 Task: Select Search With Google
Action: Mouse moved to (859, 341)
Screenshot: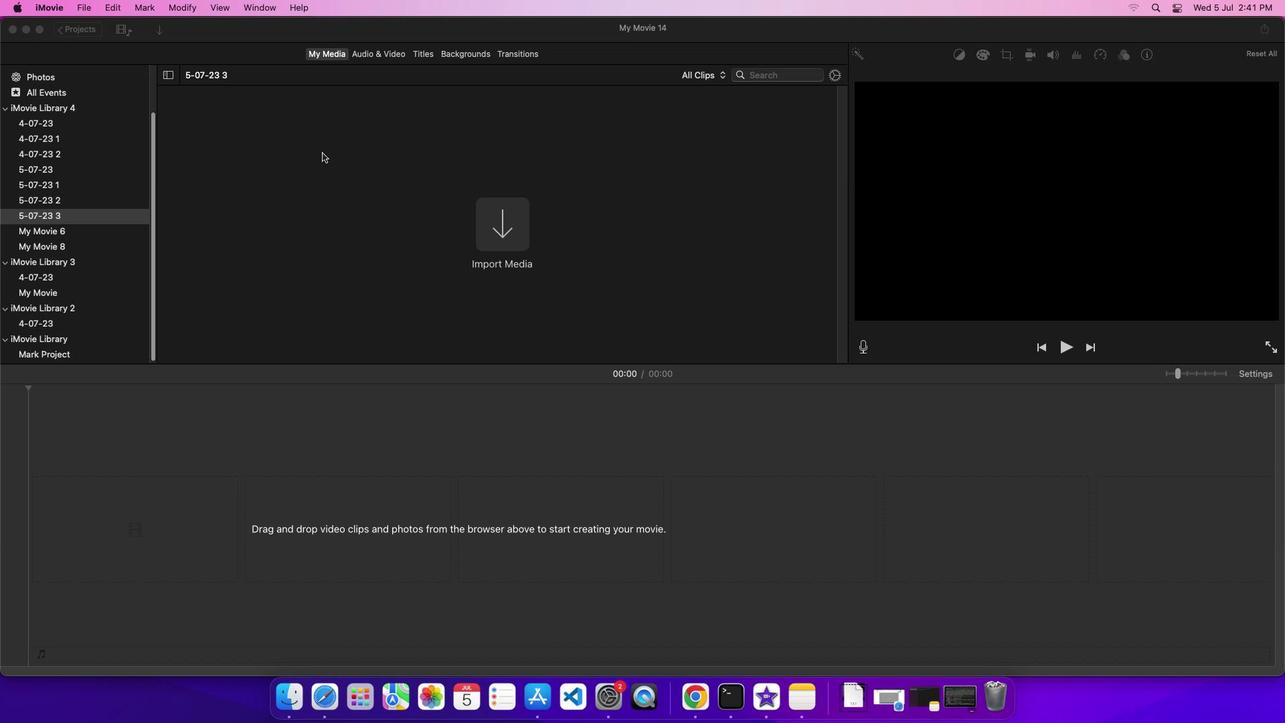 
Action: Mouse pressed left at (859, 341)
Screenshot: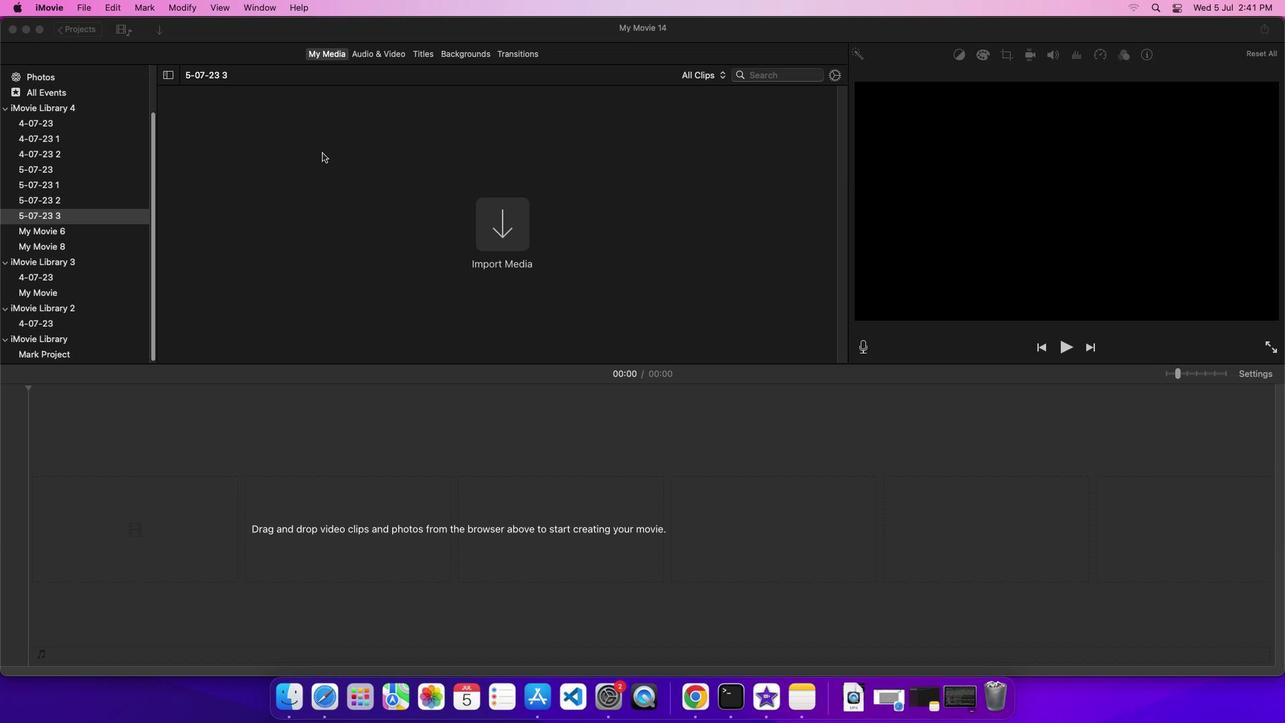 
Action: Mouse moved to (859, 341)
Screenshot: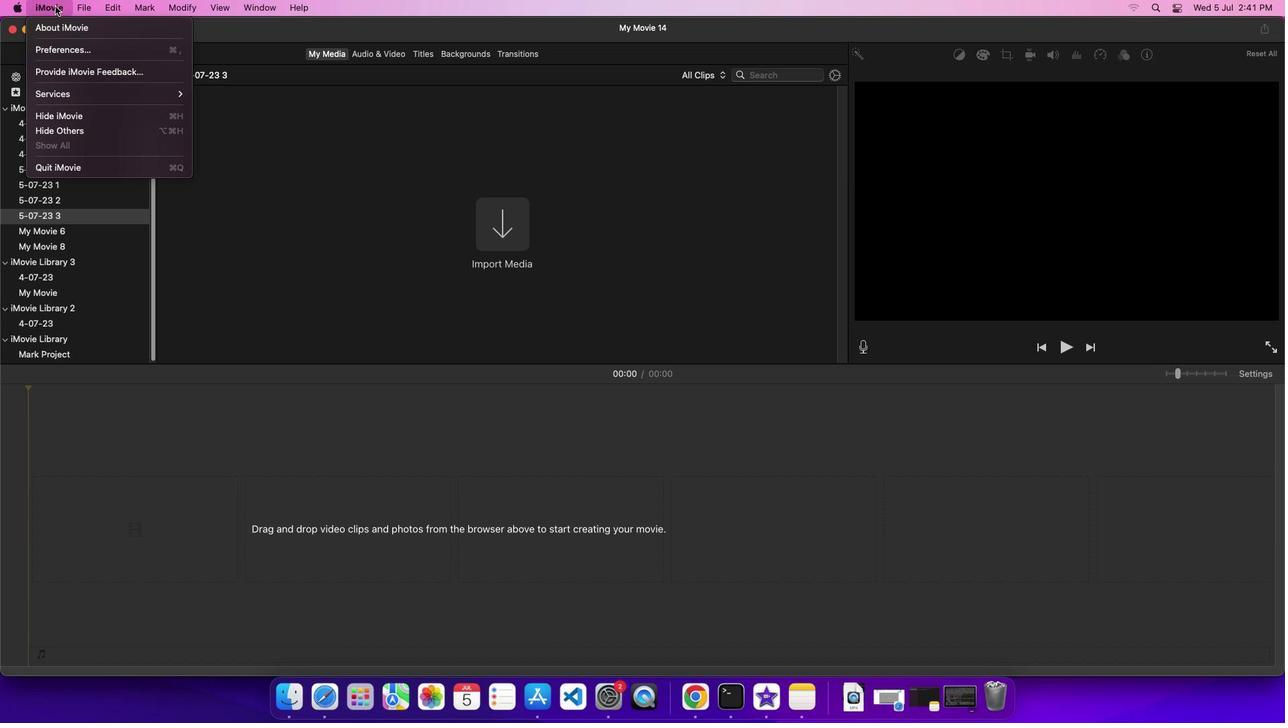 
Action: Mouse pressed left at (859, 341)
Screenshot: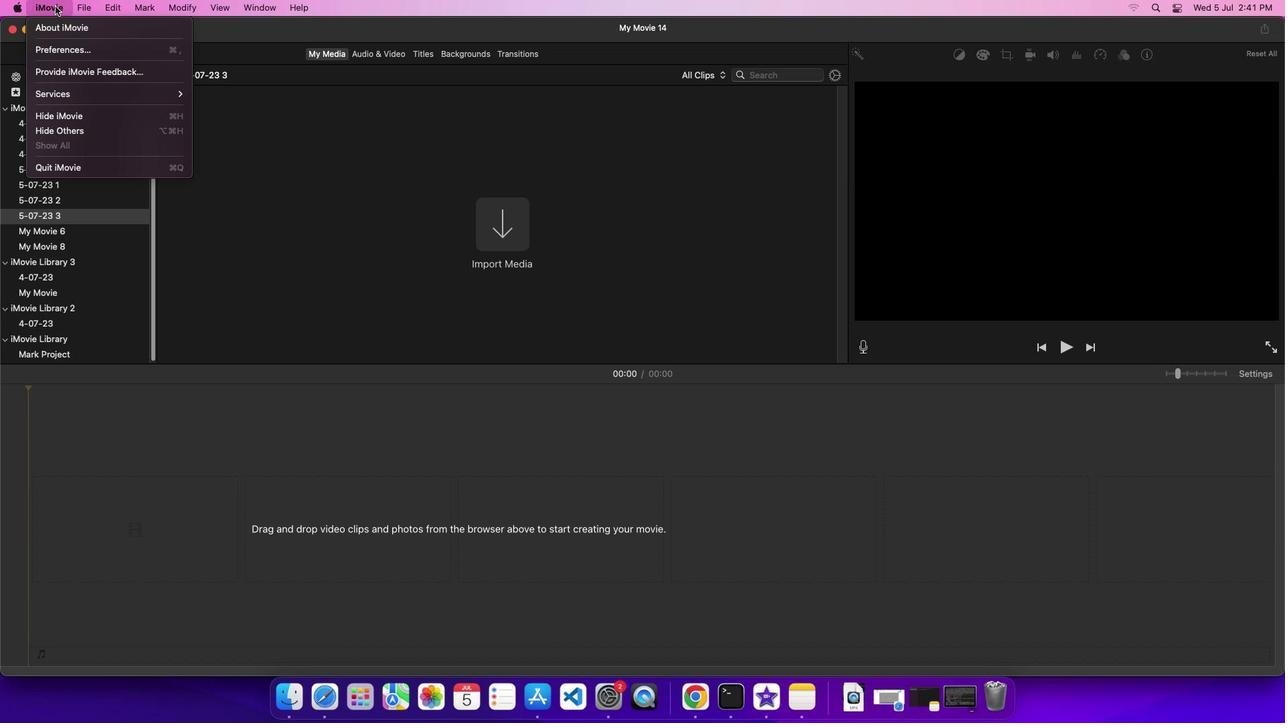
Action: Mouse moved to (859, 341)
Screenshot: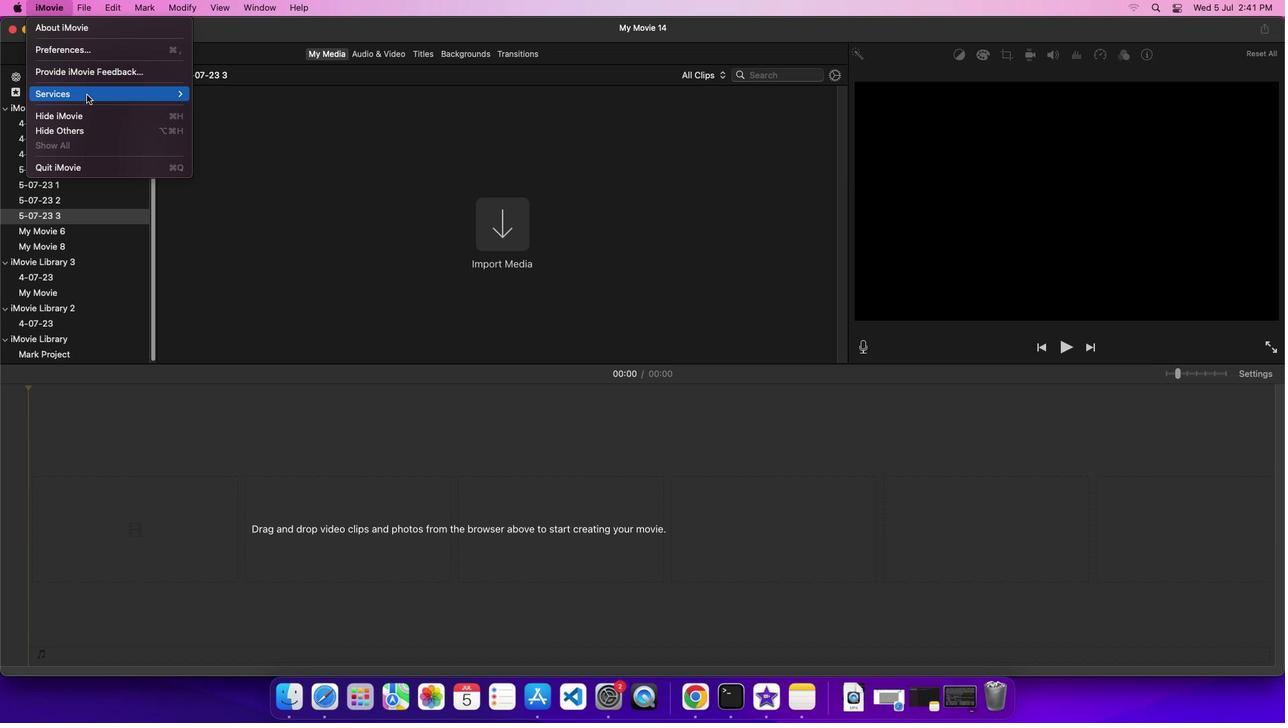 
Action: Mouse pressed left at (859, 341)
Screenshot: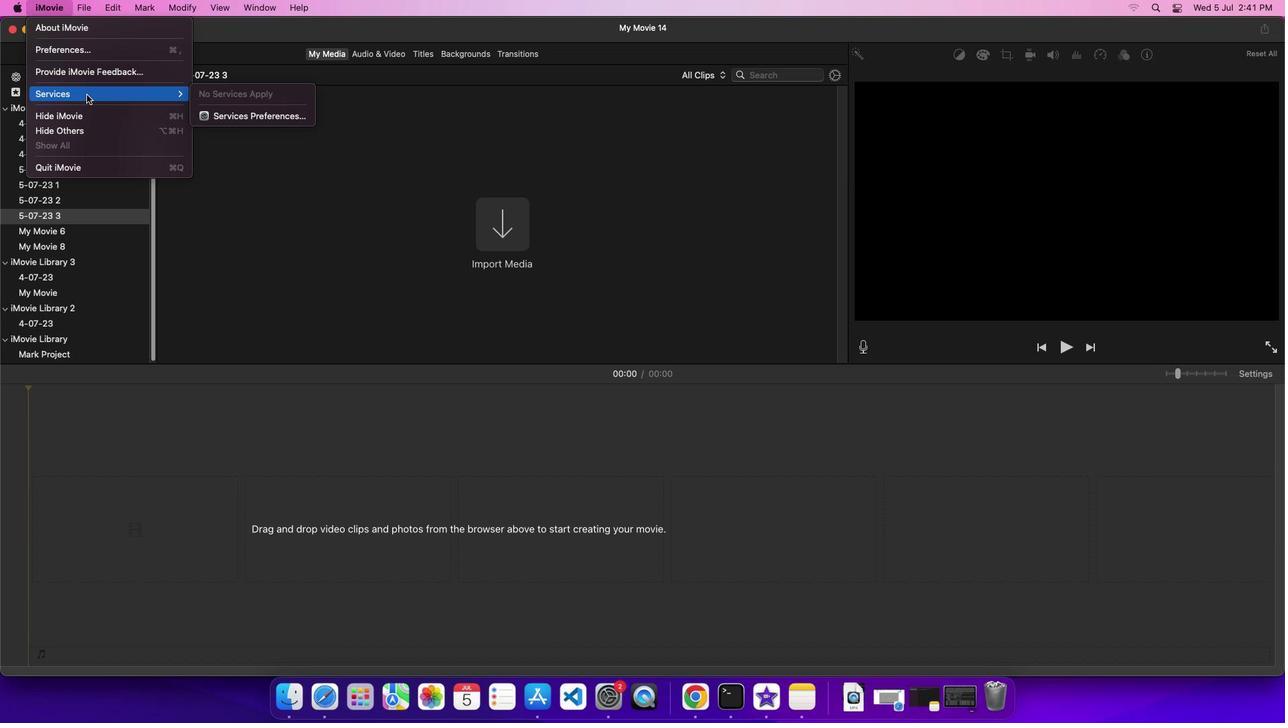 
Action: Mouse moved to (859, 341)
Screenshot: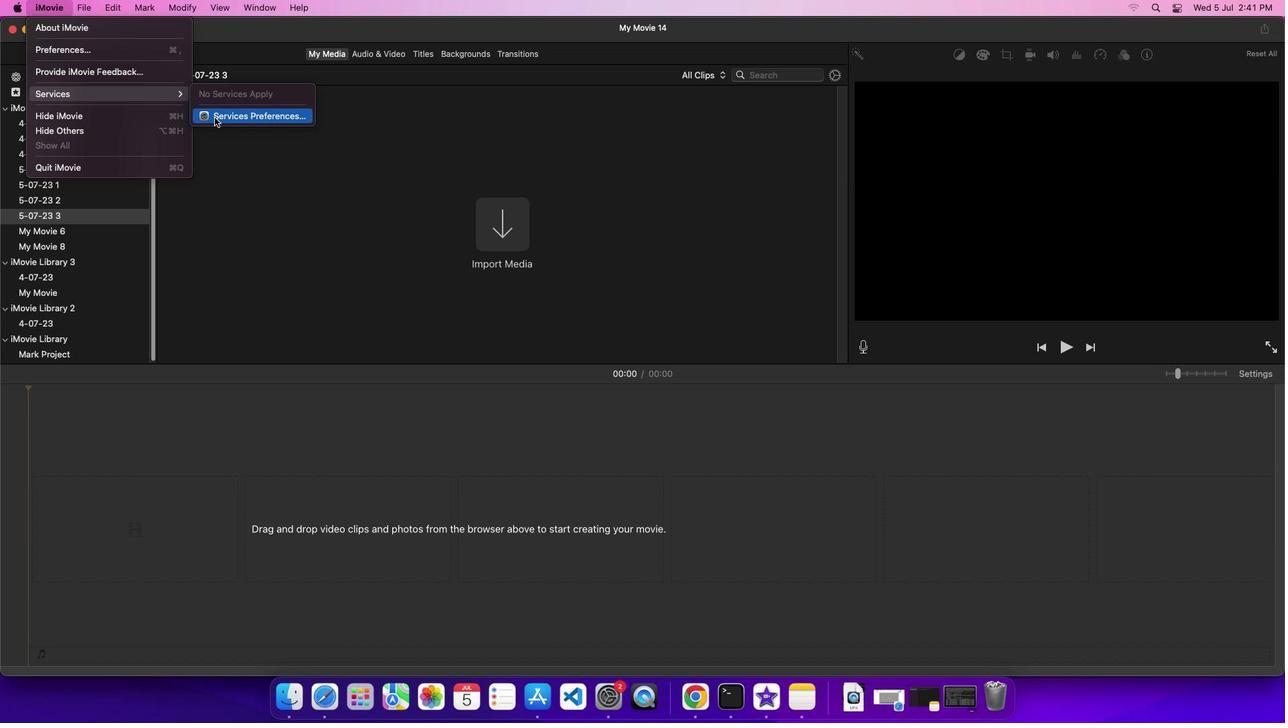 
Action: Mouse pressed left at (859, 341)
Screenshot: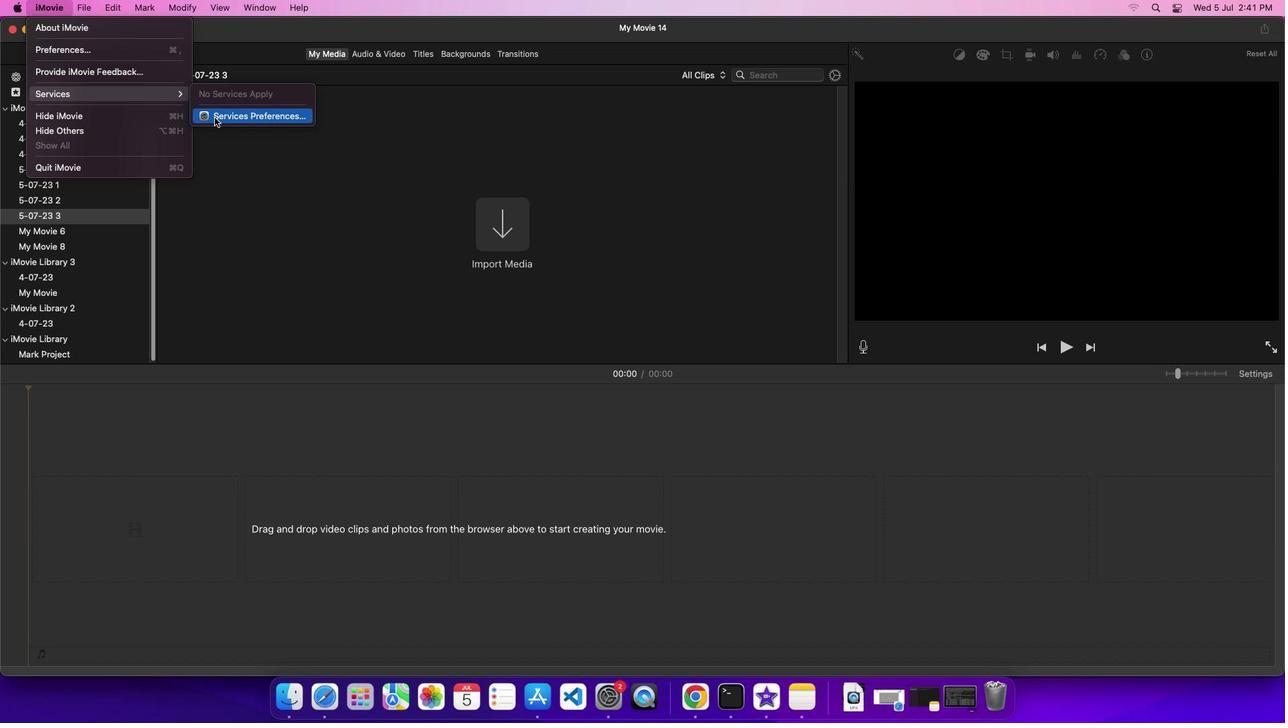 
Action: Mouse moved to (859, 341)
Screenshot: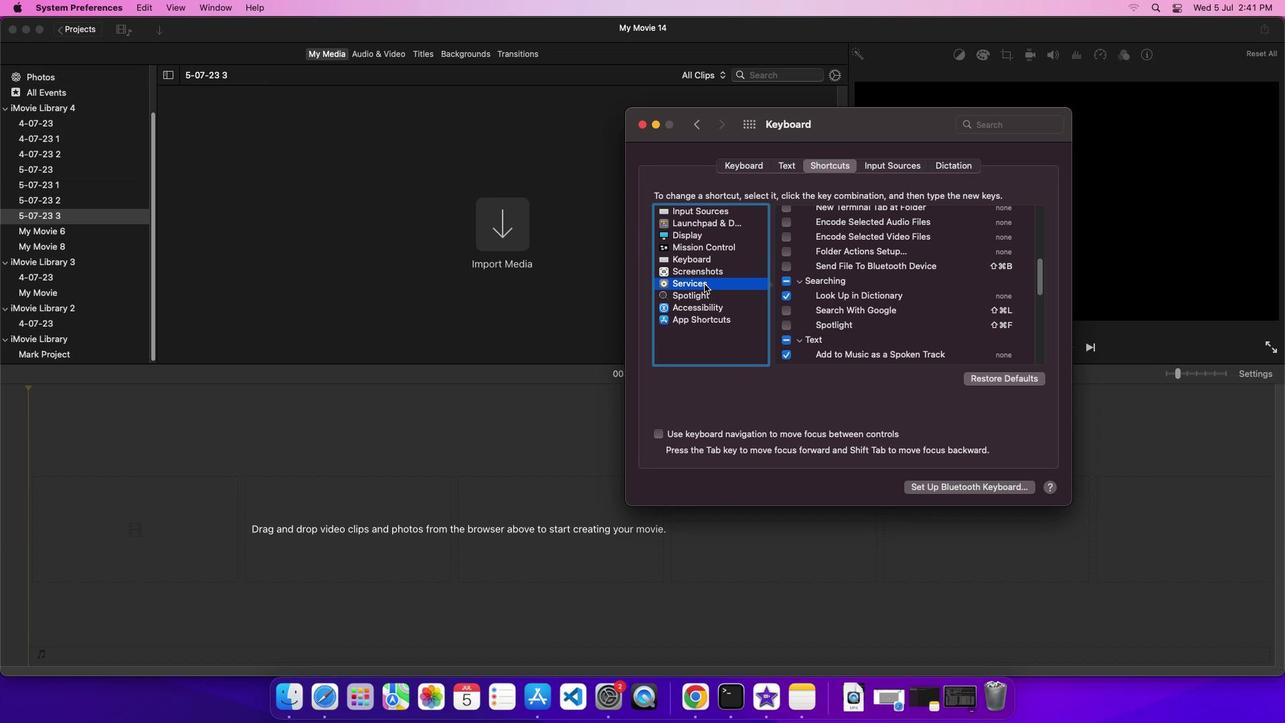 
Action: Mouse pressed left at (859, 341)
Screenshot: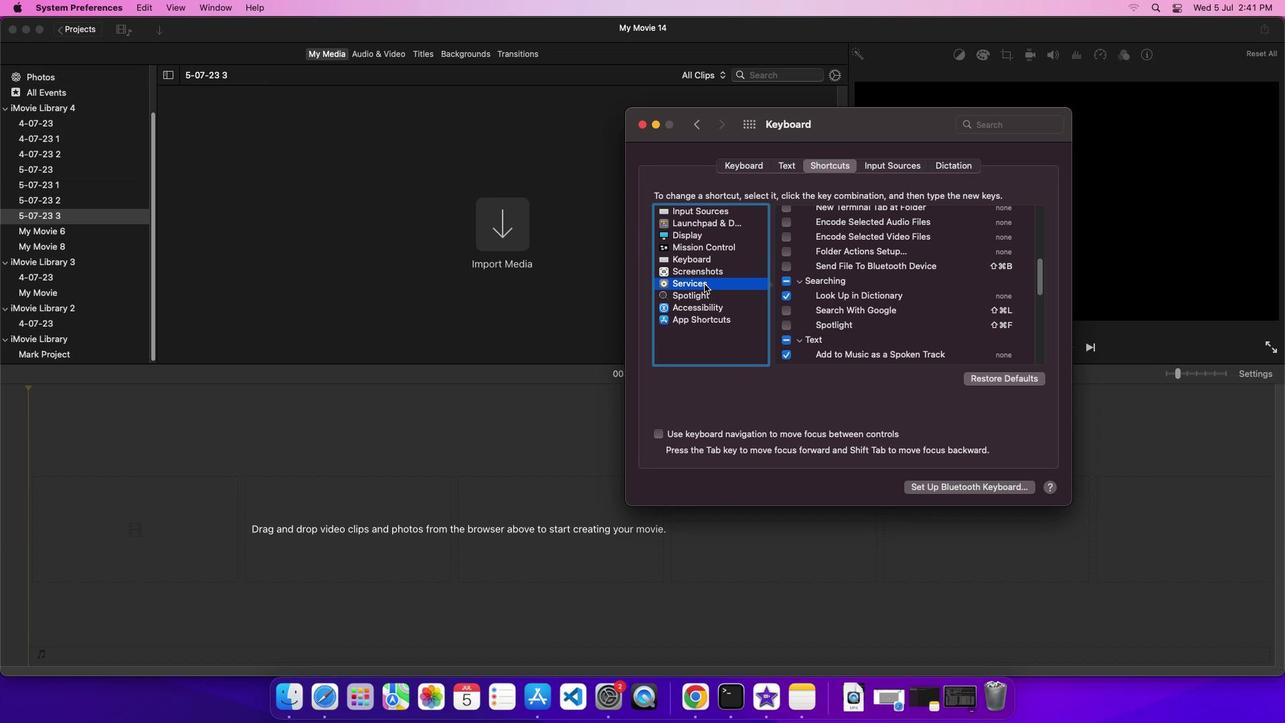 
Action: Mouse moved to (859, 341)
Screenshot: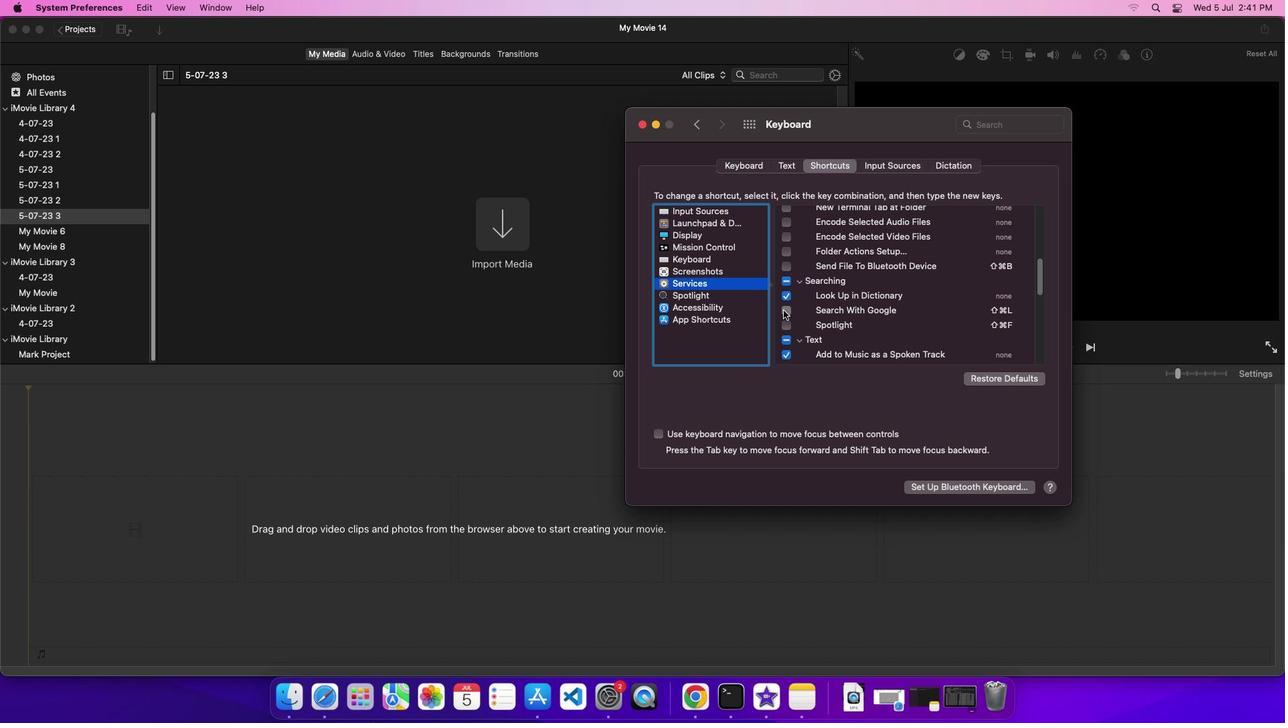 
Action: Mouse pressed left at (859, 341)
Screenshot: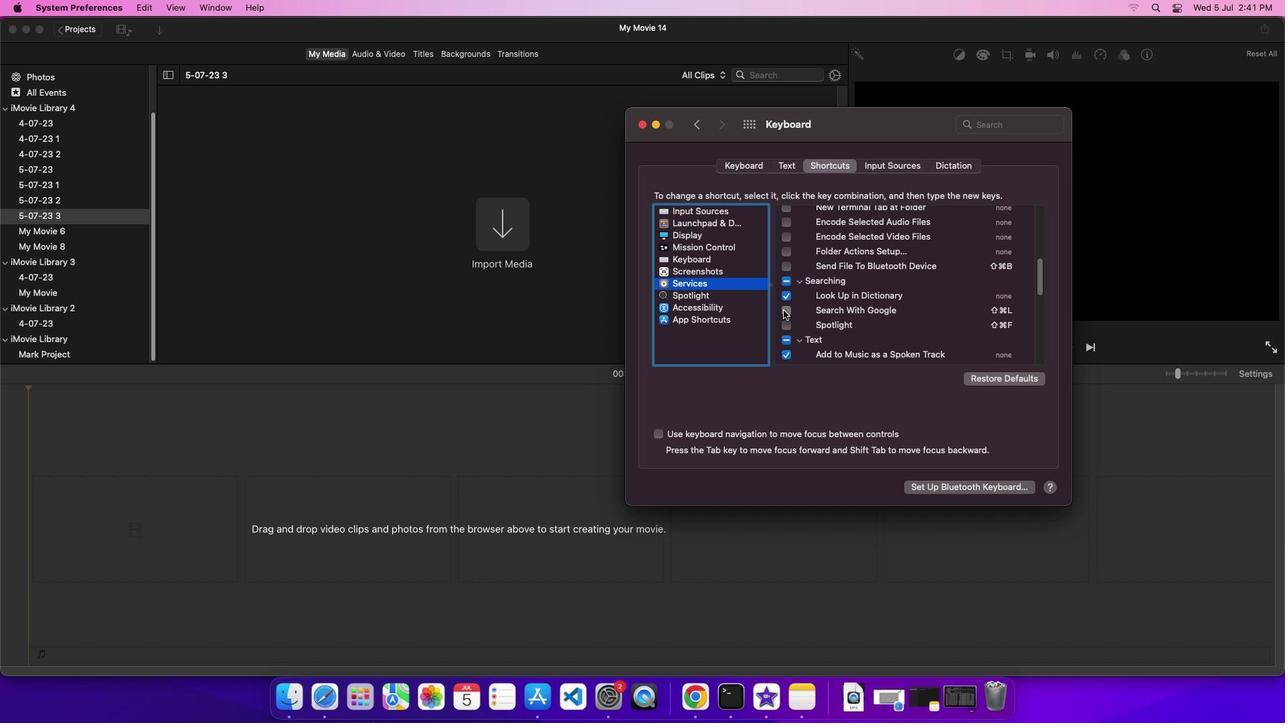 
Action: Mouse moved to (859, 341)
Screenshot: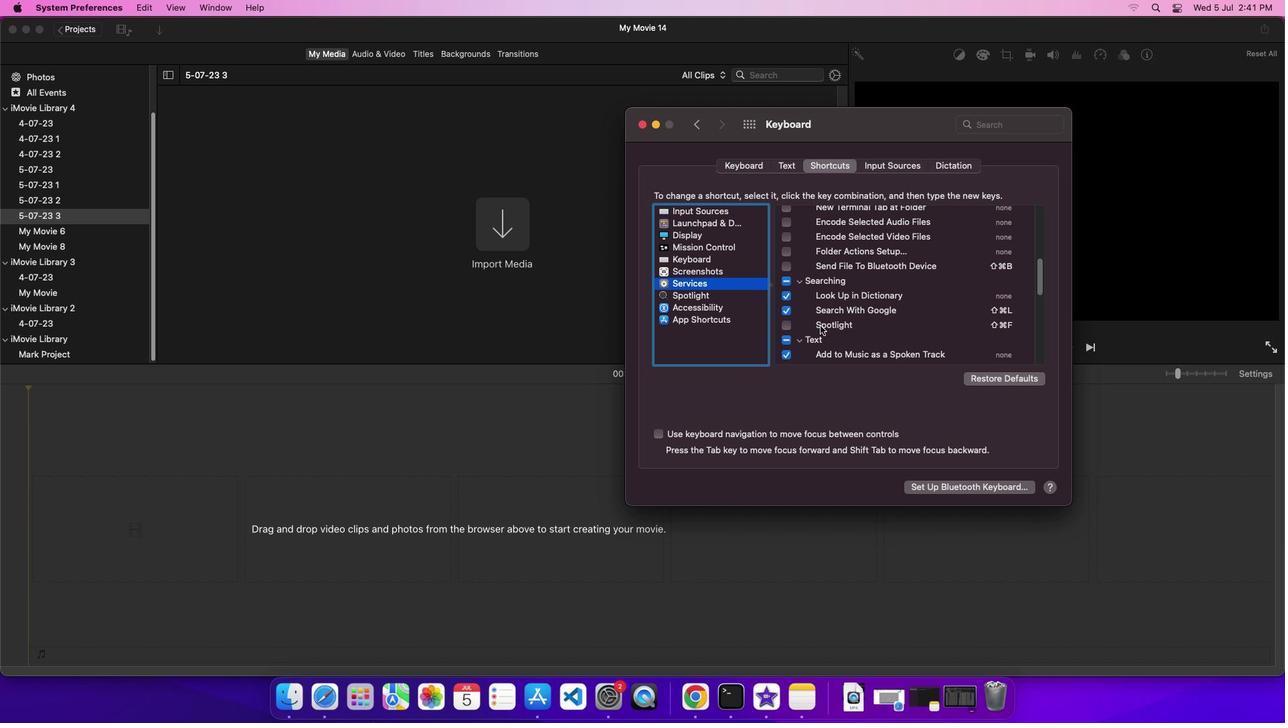 
